 Task: Create Card Budget Review Meeting in Board Sales Prospecting to Workspace Cybersecurity. Create Card Career Development Execution in Board Customer Journey Analysis to Workspace Cybersecurity. Create Card Accounting Review Meeting in Board Customer Service Process Improvement and Streamlining to Workspace Cybersecurity
Action: Mouse moved to (55, 287)
Screenshot: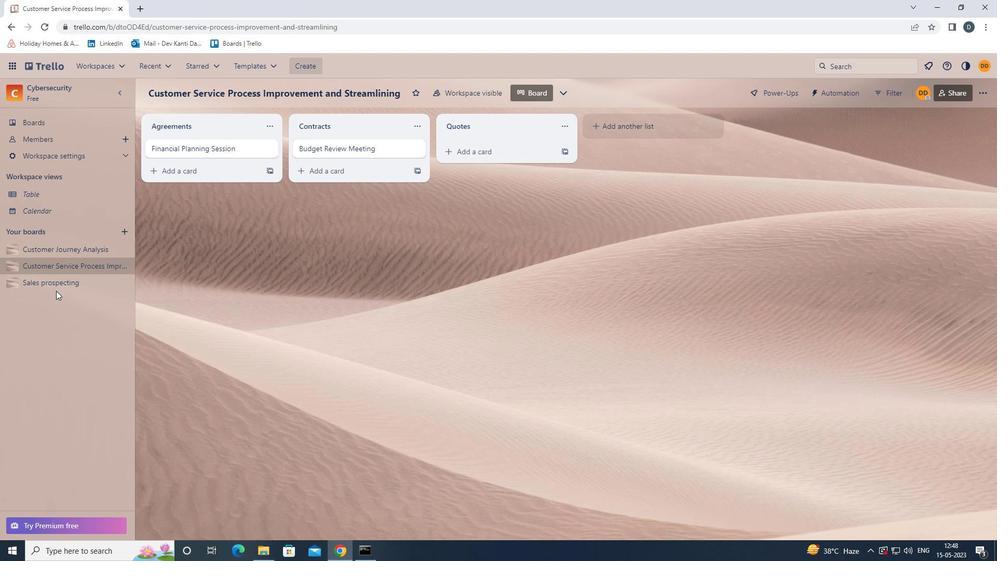 
Action: Mouse pressed left at (55, 287)
Screenshot: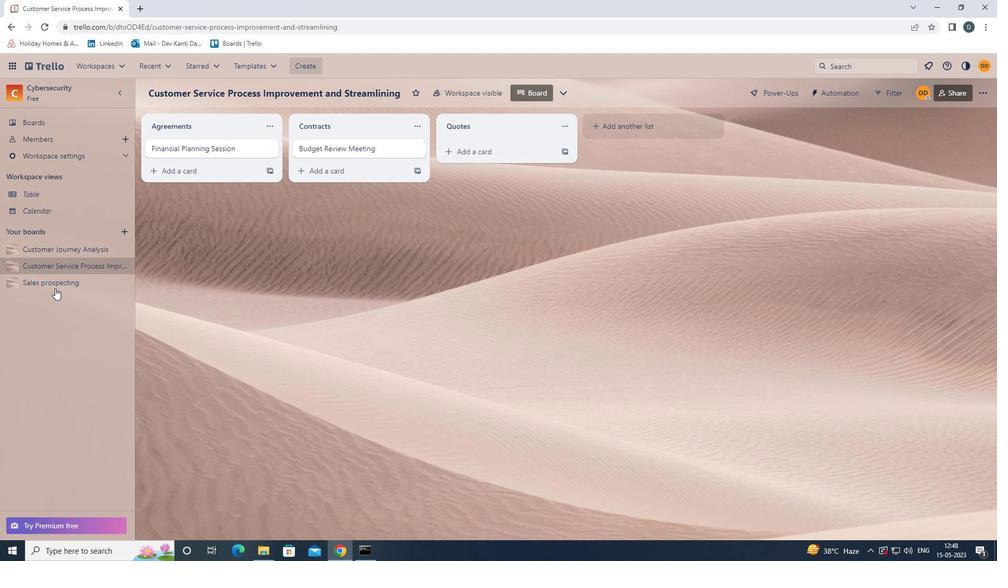 
Action: Mouse moved to (456, 154)
Screenshot: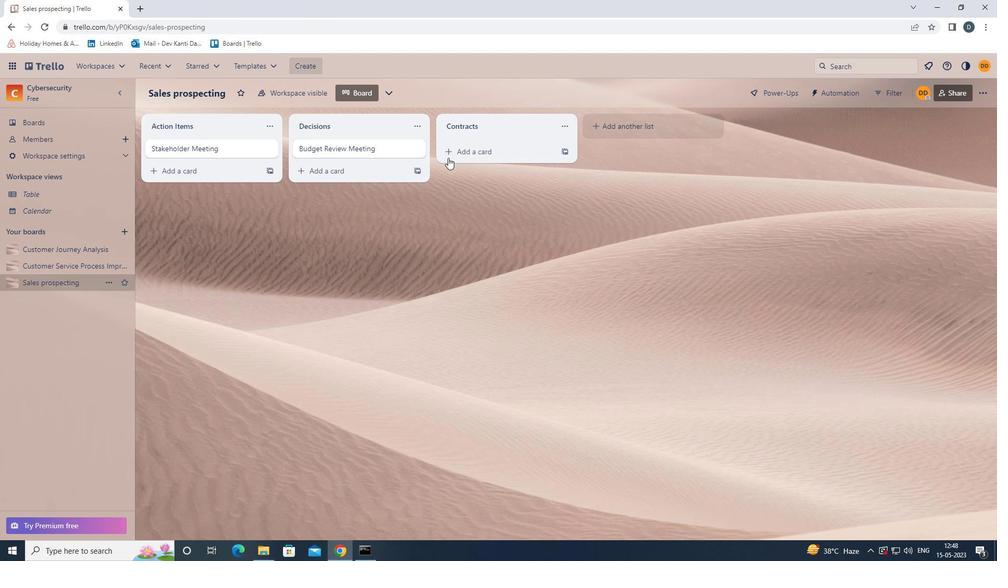 
Action: Mouse pressed left at (456, 154)
Screenshot: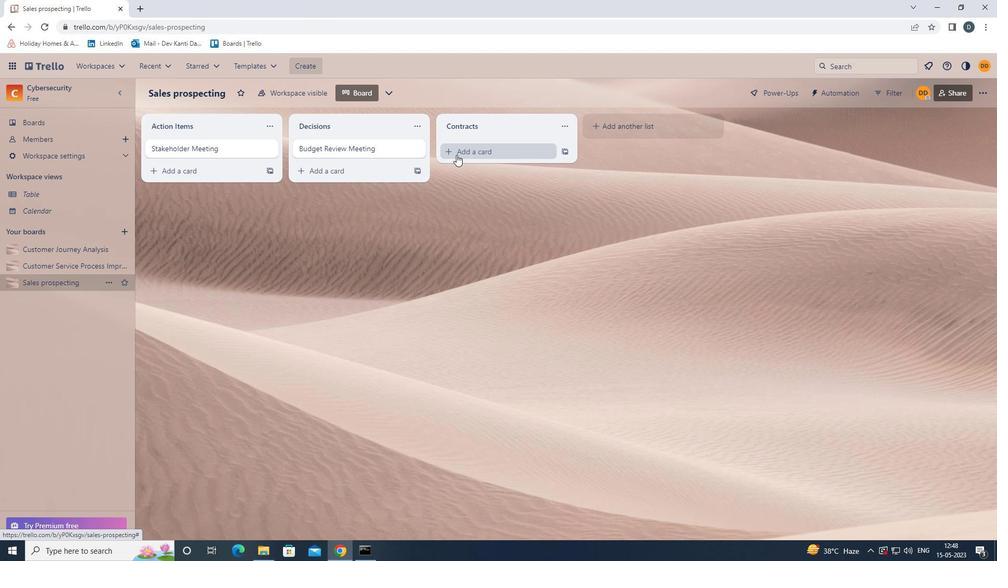 
Action: Mouse moved to (488, 246)
Screenshot: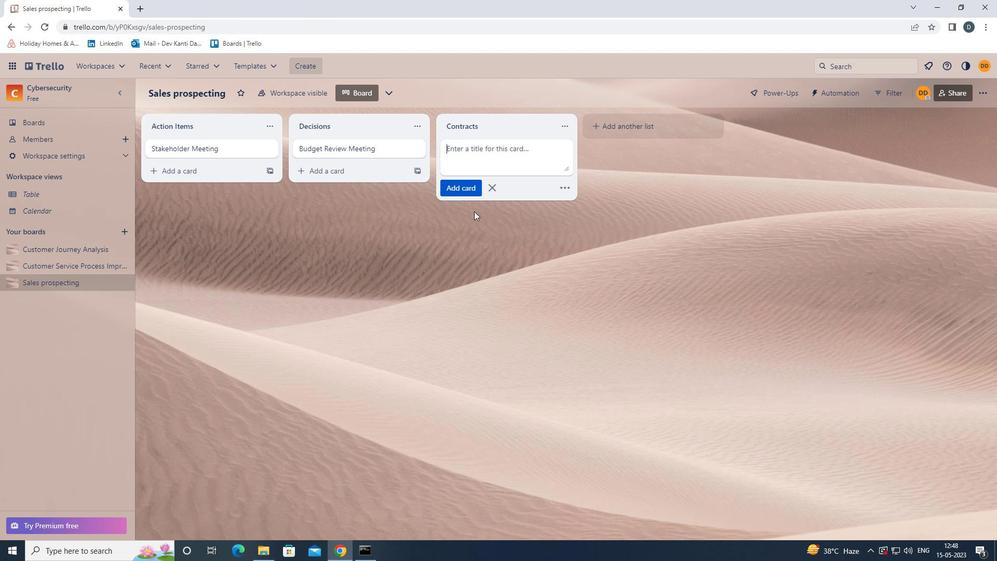 
Action: Key pressed <Key.shift>BUDGET<Key.space><Key.shift><Key.shift><Key.shift><Key.shift><Key.shift>REVIEW<Key.space><Key.shift><Key.shift><Key.shift><Key.shift><Key.shift><Key.shift><Key.shift><Key.shift><Key.shift>MEETING<Key.enter>
Screenshot: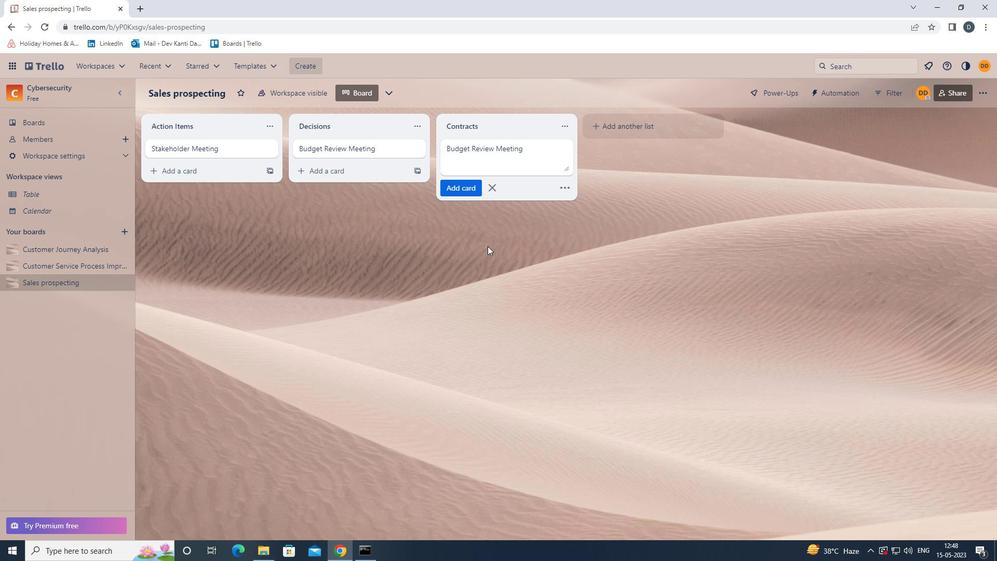 
Action: Mouse moved to (71, 252)
Screenshot: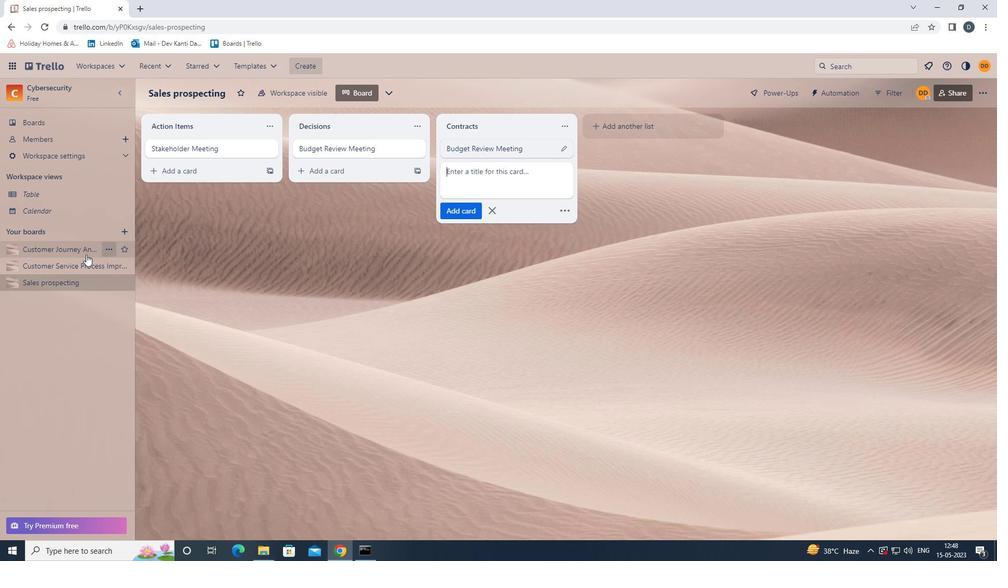 
Action: Mouse pressed left at (71, 252)
Screenshot: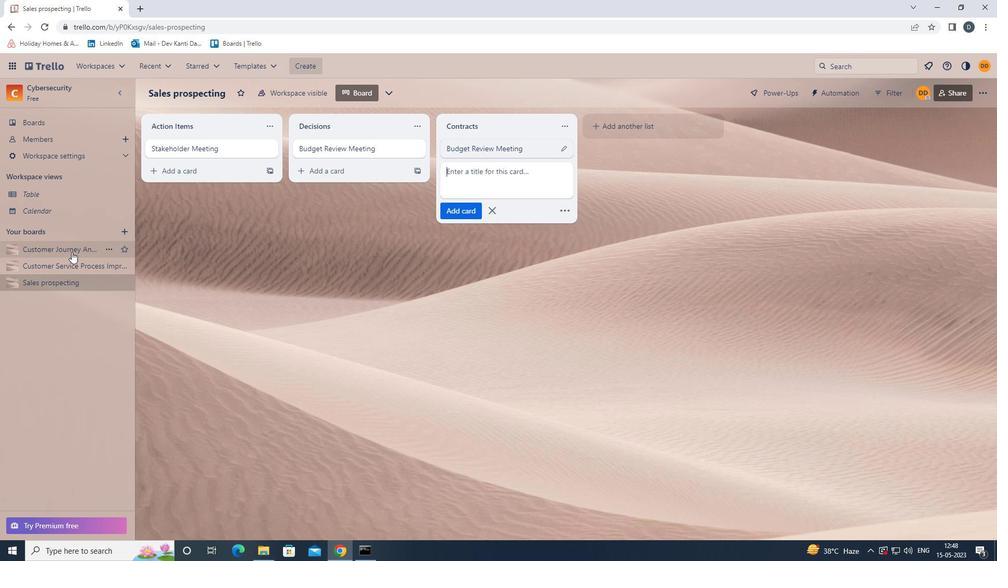 
Action: Mouse moved to (481, 154)
Screenshot: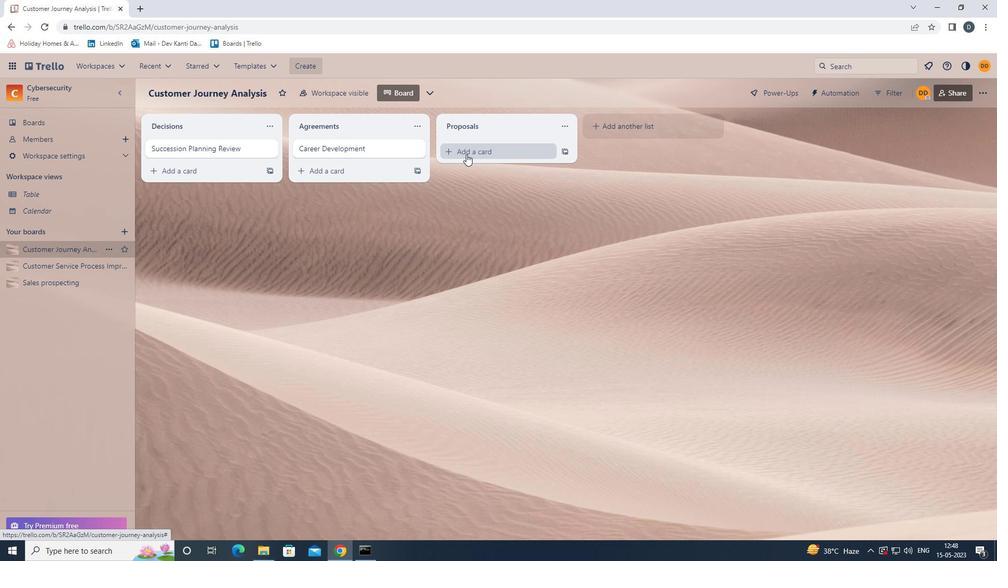 
Action: Mouse pressed left at (481, 154)
Screenshot: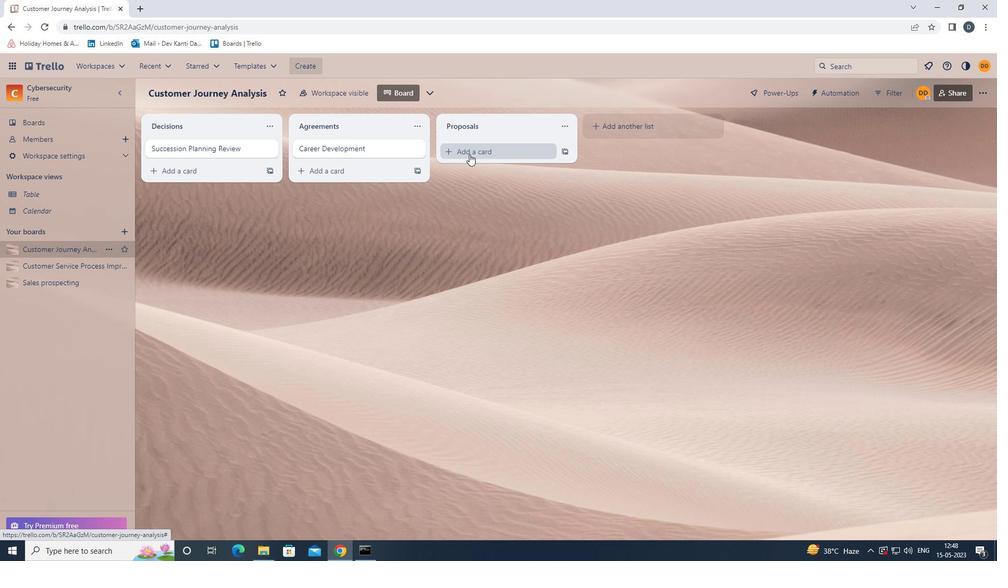 
Action: Key pressed <Key.shift><Key.shift><Key.shift><Key.shift><Key.shift><Key.shift><Key.shift><Key.shift>CAREER<Key.space><Key.shift><Key.shift><Key.shift><Key.shift><Key.shift><Key.shift><Key.shift><Key.shift><Key.shift><Key.shift><Key.shift><Key.shift>DEVELOPMENT<Key.enter>
Screenshot: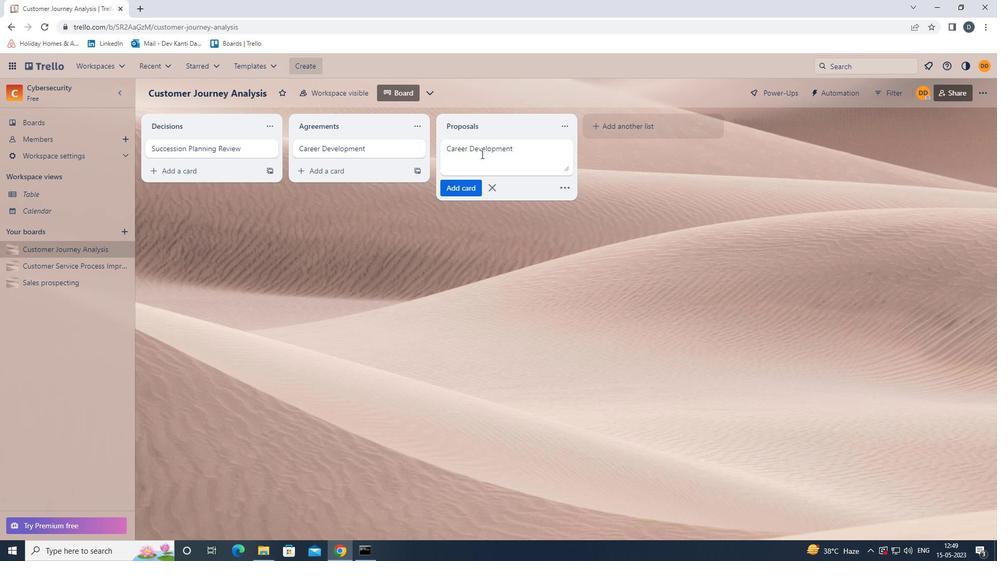 
Action: Mouse moved to (66, 262)
Screenshot: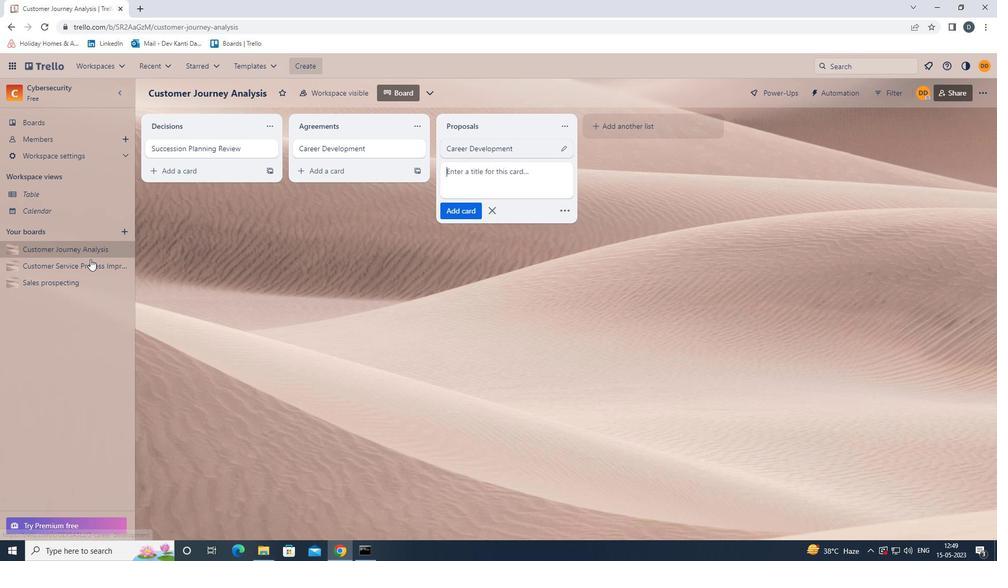 
Action: Mouse pressed left at (66, 262)
Screenshot: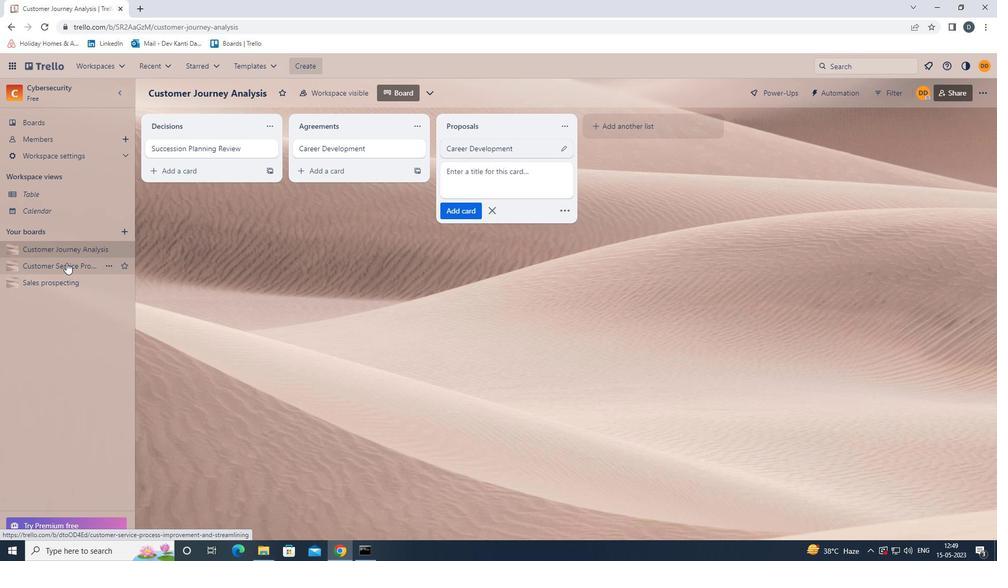 
Action: Mouse moved to (483, 149)
Screenshot: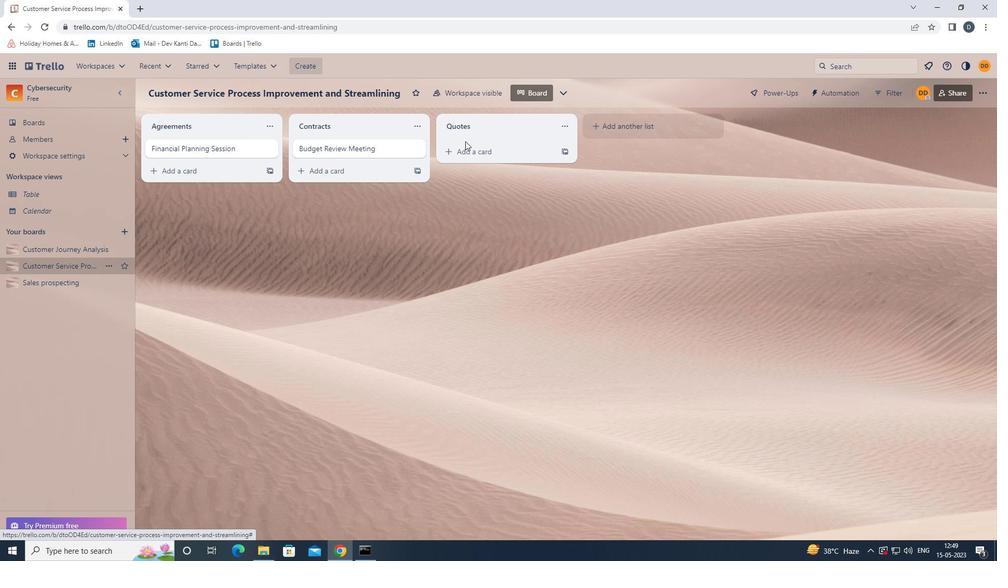 
Action: Mouse pressed left at (483, 149)
Screenshot: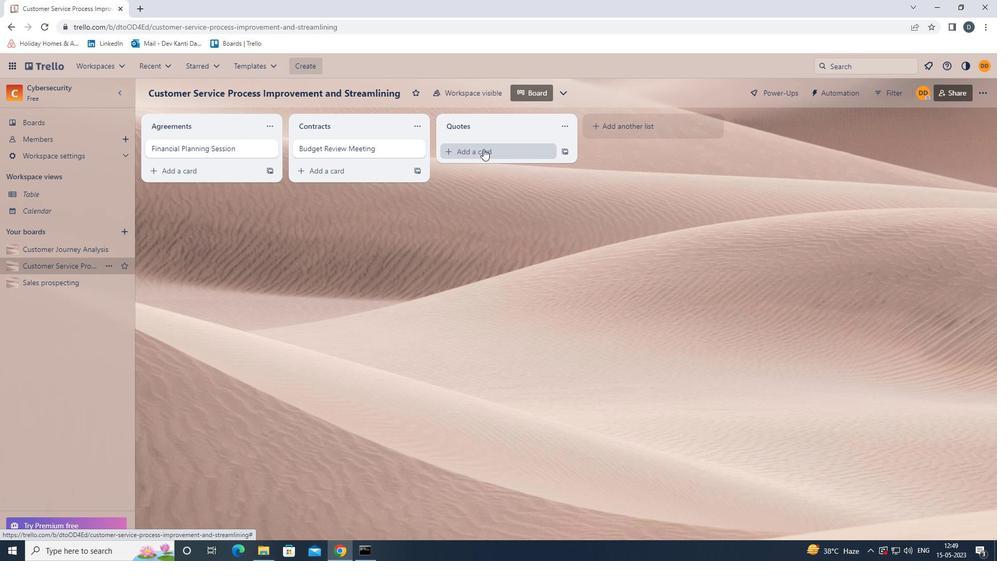 
Action: Key pressed <Key.shift><Key.shift><Key.shift><Key.shift><Key.shift><Key.shift><Key.shift><Key.shift><Key.shift><Key.shift><Key.shift><Key.shift><Key.shift><Key.shift><Key.shift><Key.shift><Key.shift><Key.shift><Key.shift><Key.shift><Key.shift><Key.shift><Key.shift><Key.shift><Key.shift><Key.shift><Key.shift><Key.shift><Key.shift><Key.shift><Key.shift><Key.shift><Key.shift><Key.shift><Key.shift><Key.shift><Key.shift><Key.shift>ACCOUNTING<Key.space><Key.shift><Key.shift>REVIEW<Key.space><Key.shift><Key.shift><Key.shift><Key.shift><Key.shift><Key.shift><Key.shift><Key.shift><Key.shift><Key.shift><Key.shift><Key.shift><Key.shift><Key.shift><Key.shift><Key.shift><Key.shift><Key.shift>MEETING<Key.enter>
Screenshot: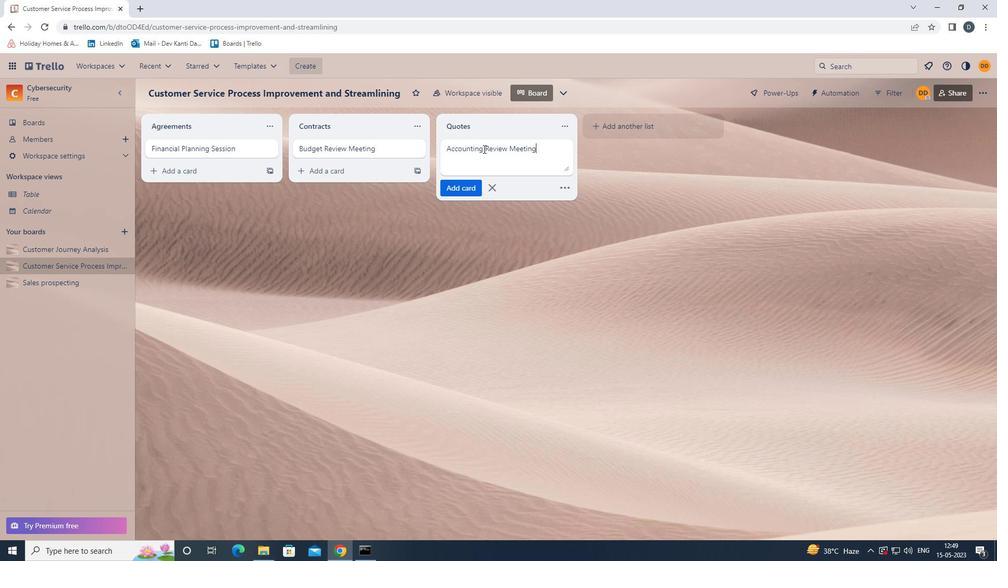 
Action: Mouse moved to (484, 271)
Screenshot: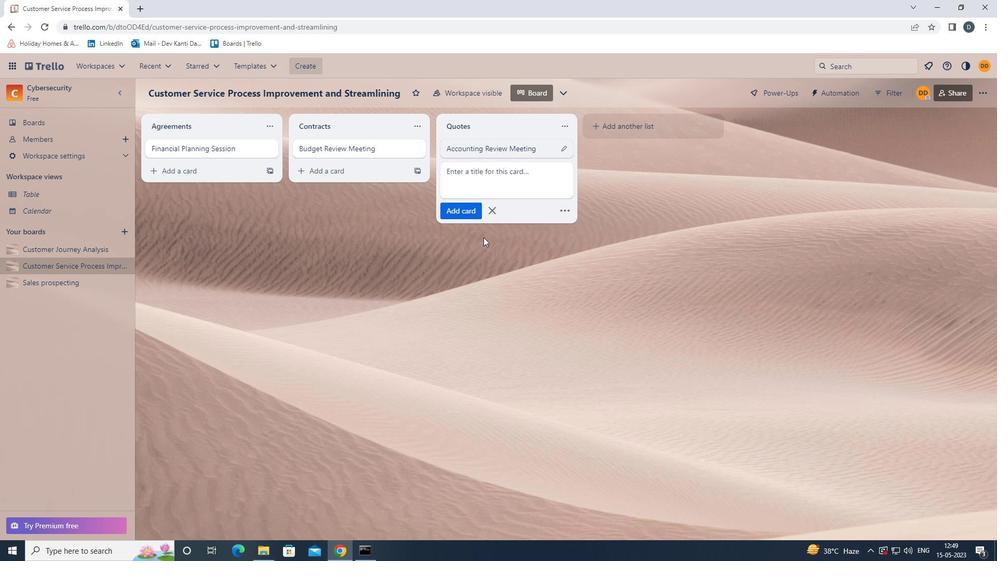 
Action: Mouse pressed left at (484, 271)
Screenshot: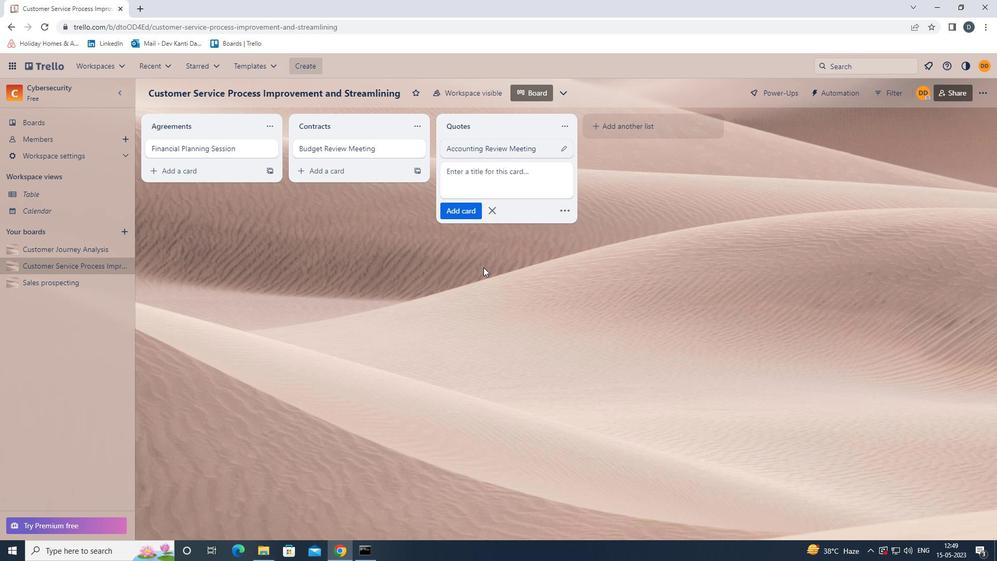 
